 Task: Add Attachment from Google Drive to Card Card0000000135 in Board Board0000000034 in Workspace WS0000000012 in Trello. Add Cover Orange to Card Card0000000135 in Board Board0000000034 in Workspace WS0000000012 in Trello. Add "Add Label …" with "Title" Title0000000135 to Button Button0000000135 to Card Card0000000135 in Board Board0000000034 in Workspace WS0000000012 in Trello. Add Description DS0000000135 to Card Card0000000135 in Board Board0000000034 in Workspace WS0000000012 in Trello. Add Comment CM0000000135 to Card Card0000000135 in Board Board0000000034 in Workspace WS0000000012 in Trello
Action: Mouse moved to (369, 362)
Screenshot: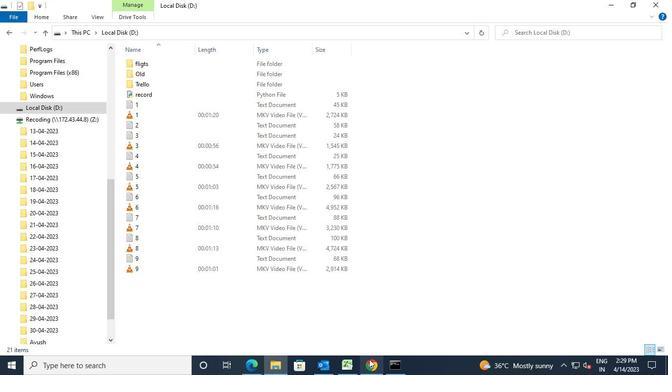 
Action: Mouse pressed left at (369, 362)
Screenshot: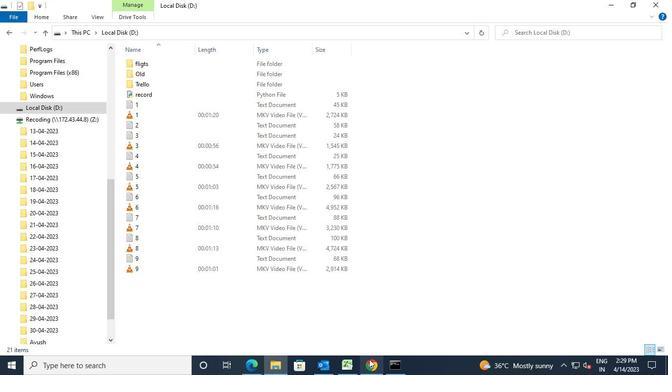 
Action: Mouse moved to (249, 159)
Screenshot: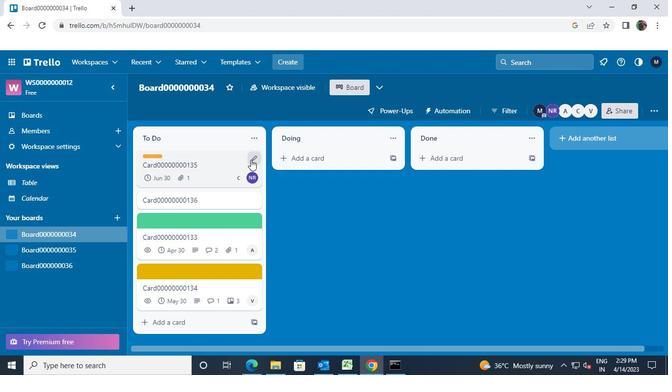 
Action: Mouse pressed left at (249, 159)
Screenshot: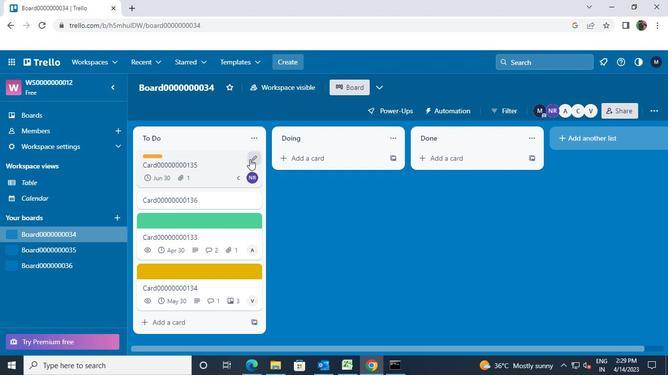 
Action: Mouse moved to (279, 158)
Screenshot: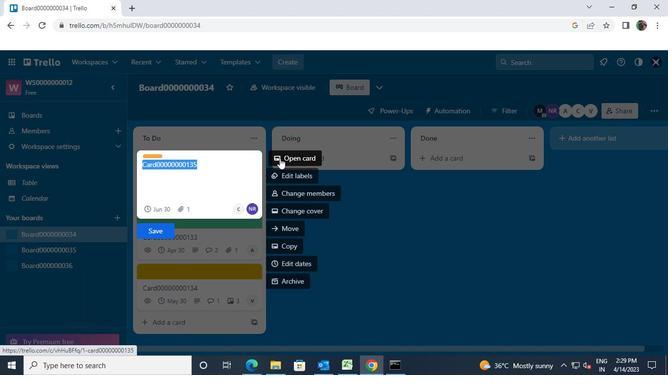 
Action: Mouse pressed left at (279, 158)
Screenshot: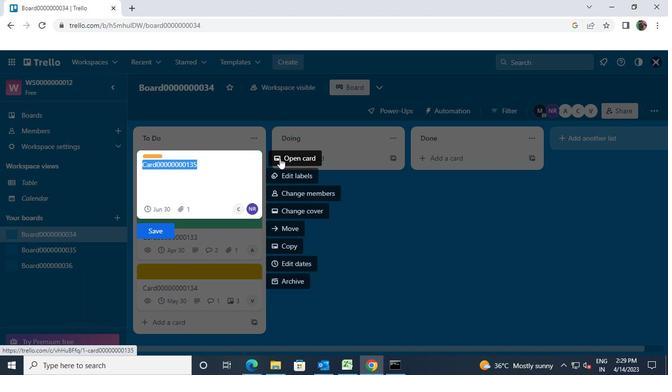 
Action: Mouse moved to (438, 216)
Screenshot: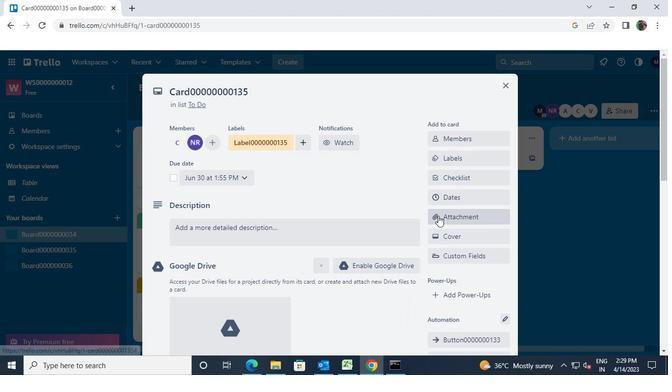 
Action: Mouse pressed left at (438, 216)
Screenshot: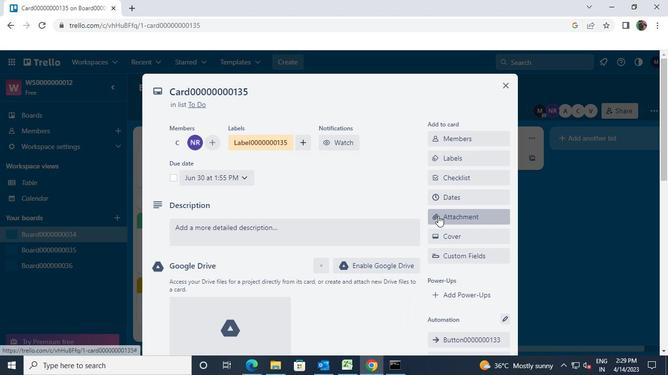 
Action: Mouse moved to (448, 136)
Screenshot: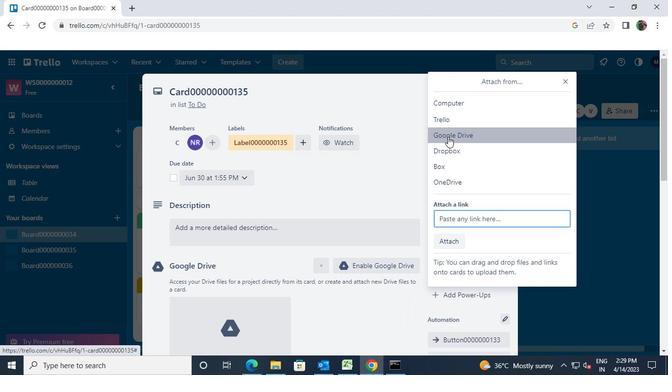 
Action: Mouse pressed left at (448, 136)
Screenshot: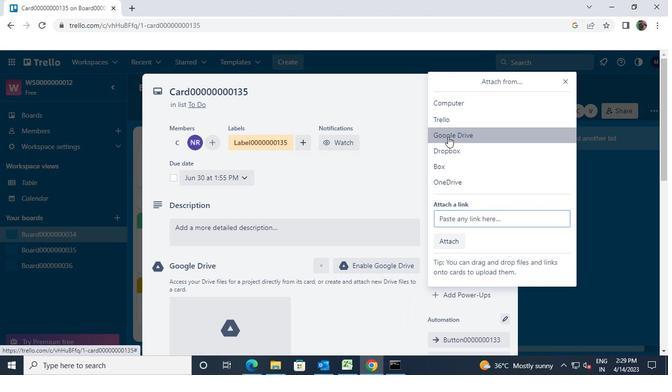 
Action: Mouse moved to (469, 277)
Screenshot: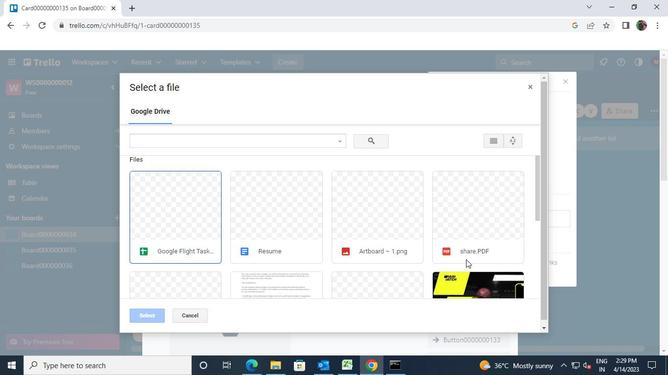 
Action: Mouse pressed left at (469, 277)
Screenshot: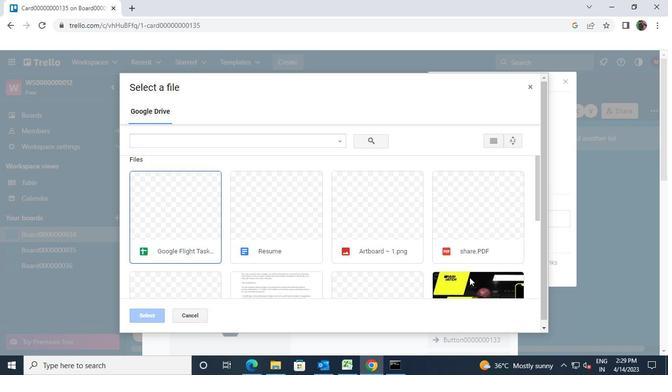 
Action: Mouse moved to (136, 317)
Screenshot: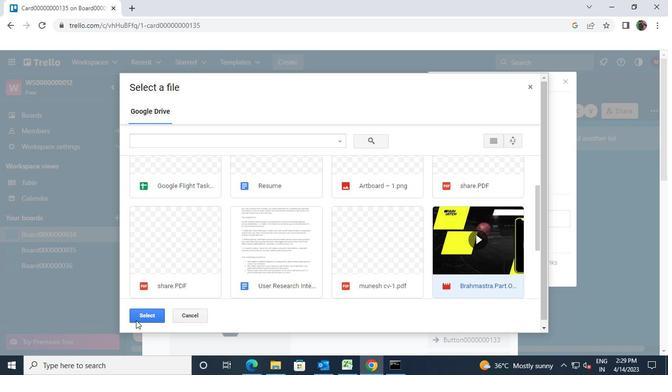 
Action: Mouse pressed left at (136, 317)
Screenshot: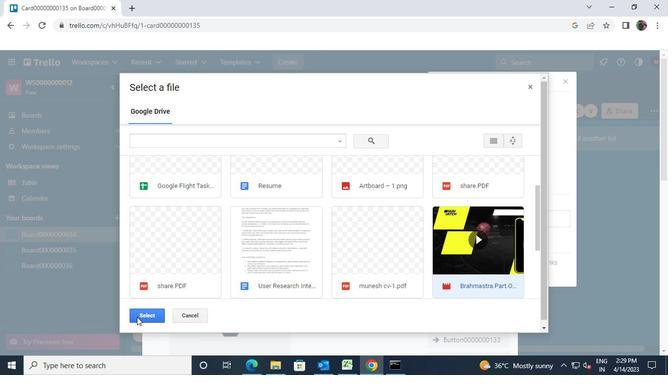 
Action: Mouse moved to (506, 83)
Screenshot: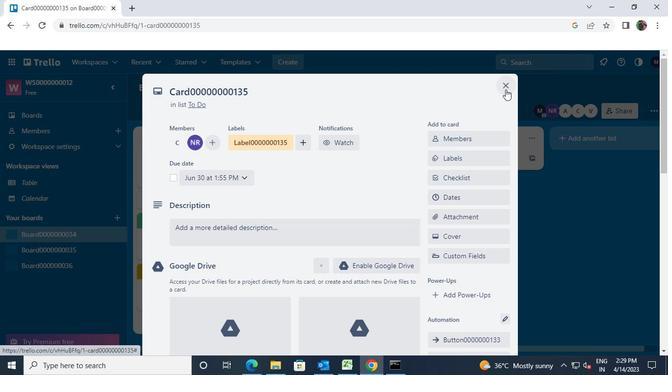 
Action: Mouse pressed left at (506, 83)
Screenshot: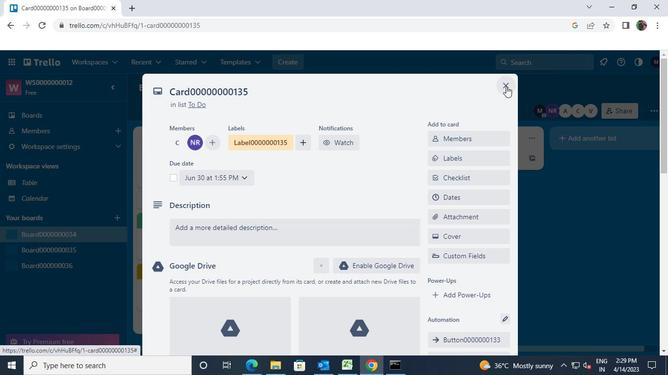 
Action: Mouse moved to (249, 159)
Screenshot: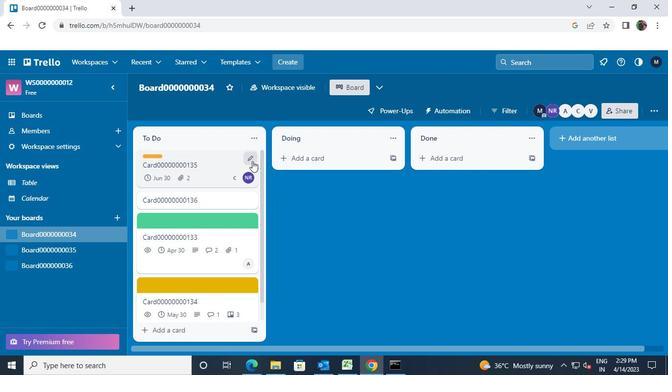 
Action: Mouse pressed left at (249, 159)
Screenshot: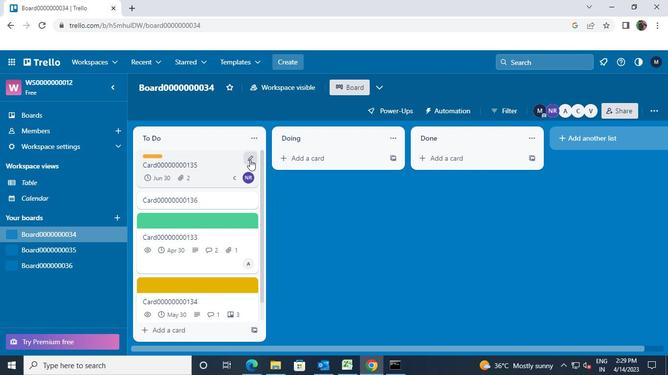 
Action: Mouse moved to (283, 211)
Screenshot: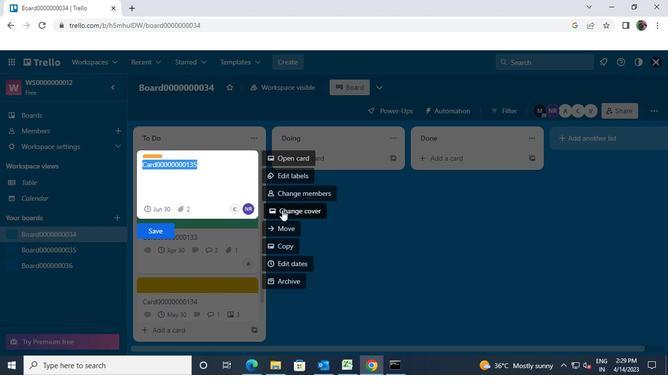 
Action: Mouse pressed left at (283, 211)
Screenshot: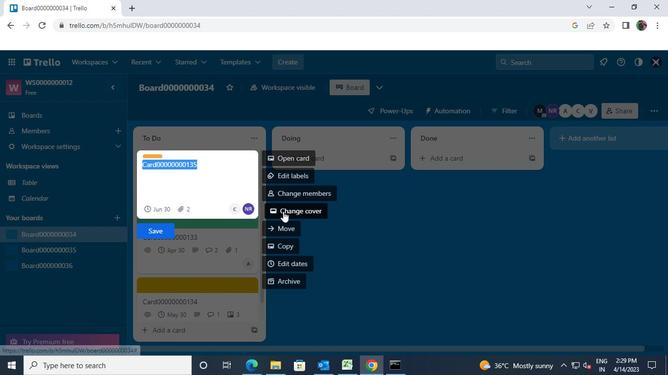 
Action: Mouse moved to (344, 167)
Screenshot: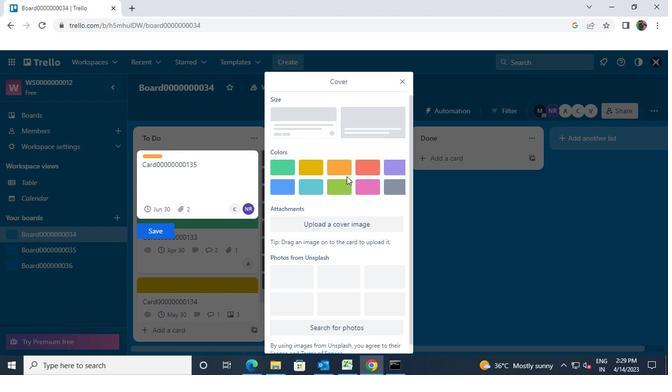 
Action: Mouse pressed left at (344, 167)
Screenshot: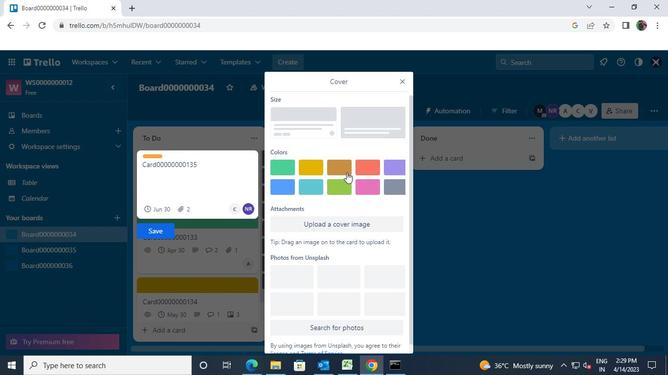 
Action: Mouse moved to (154, 244)
Screenshot: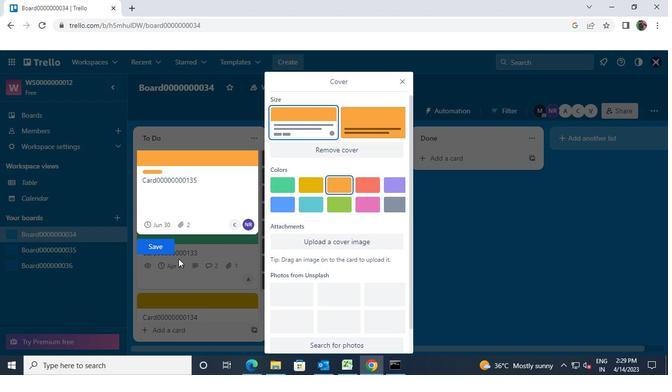 
Action: Mouse pressed left at (154, 244)
Screenshot: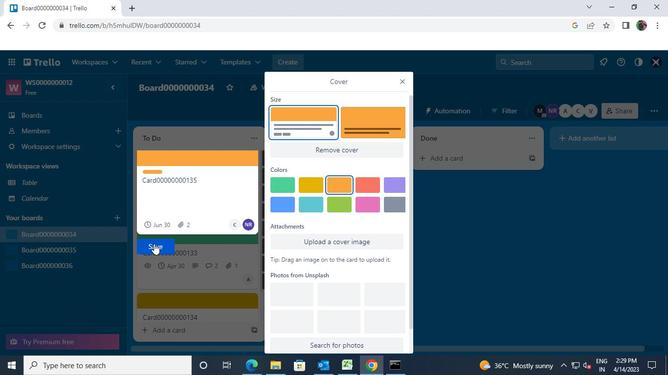 
Action: Mouse moved to (248, 159)
Screenshot: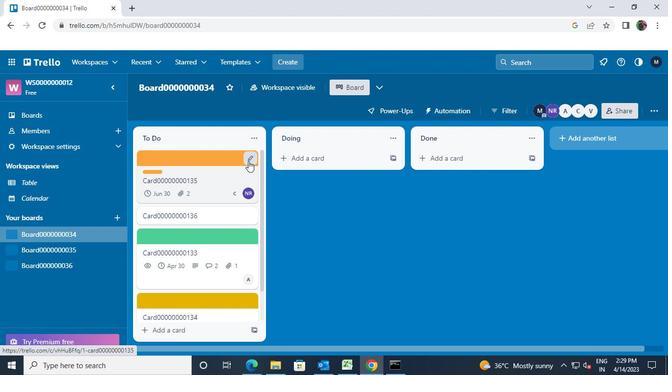 
Action: Mouse pressed left at (248, 159)
Screenshot: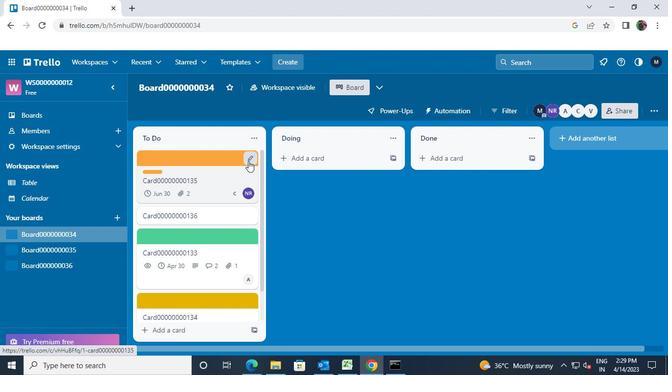
Action: Mouse moved to (281, 158)
Screenshot: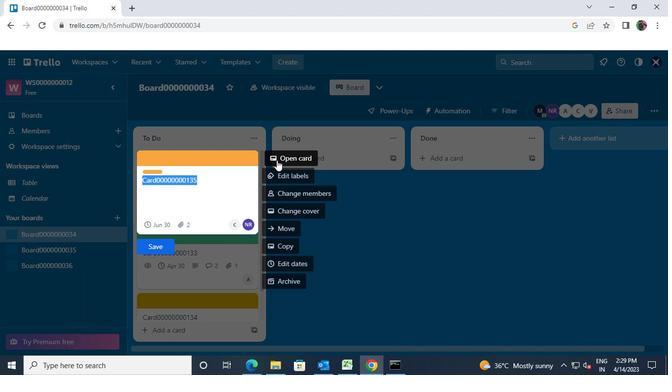 
Action: Mouse pressed left at (281, 158)
Screenshot: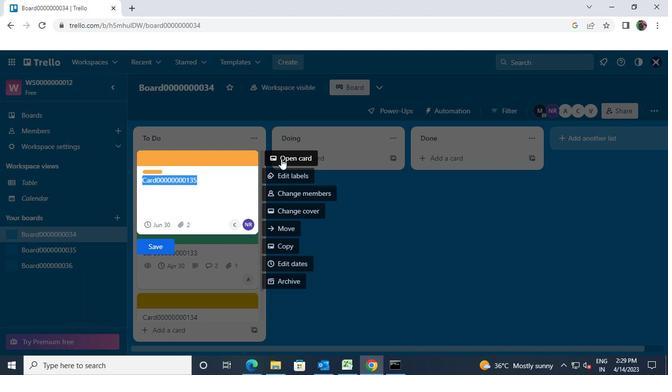 
Action: Mouse moved to (453, 217)
Screenshot: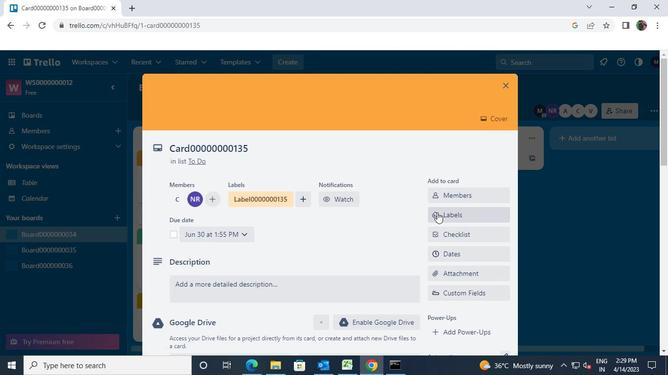 
Action: Mouse pressed left at (453, 217)
Screenshot: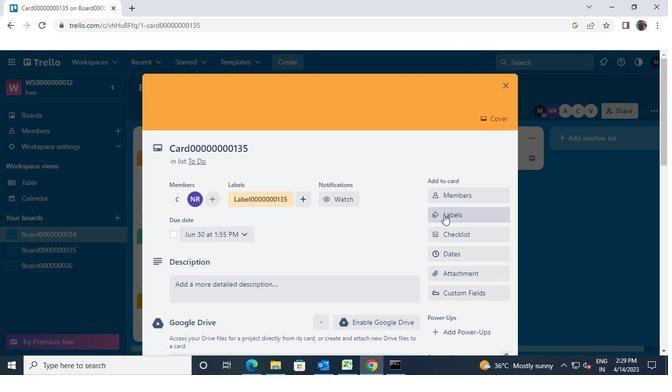 
Action: Mouse moved to (491, 309)
Screenshot: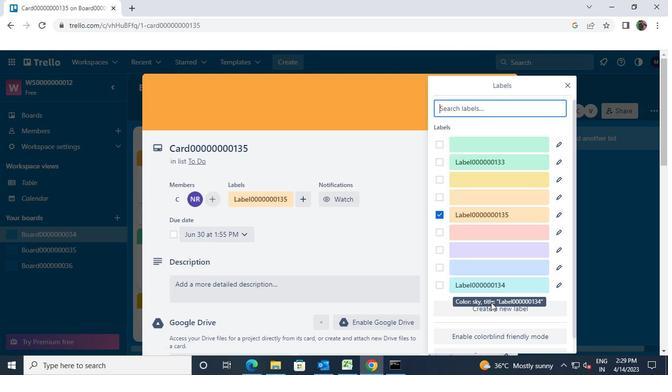 
Action: Mouse pressed left at (491, 309)
Screenshot: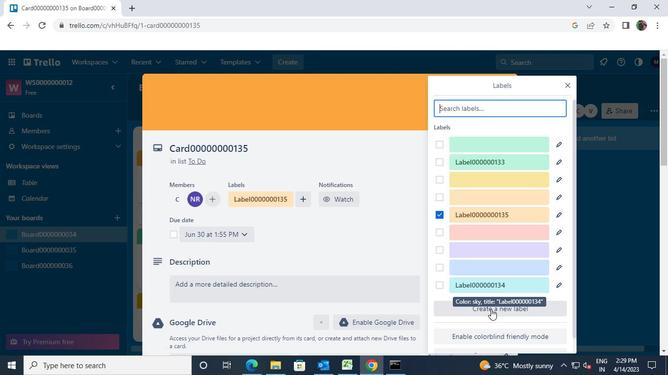 
Action: Mouse moved to (476, 179)
Screenshot: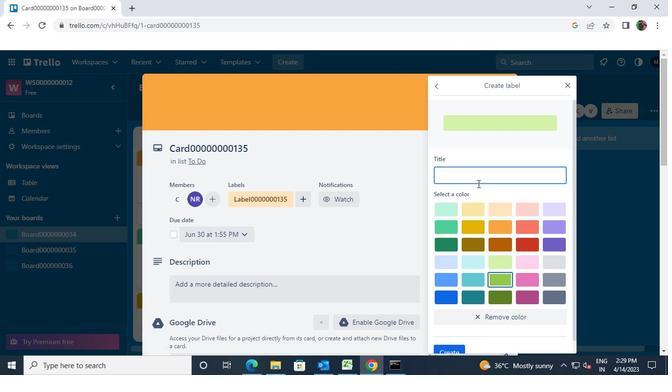 
Action: Mouse pressed left at (476, 179)
Screenshot: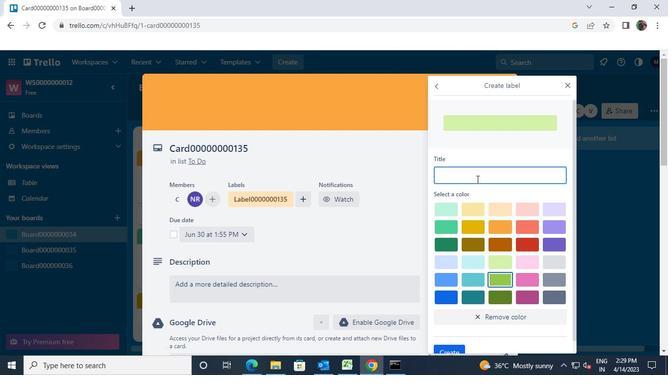 
Action: Key pressed <Key.shift>Label<<96>><<96>><<96>><<96>><<96>><<96>><<96>><<97>><<101>>
Screenshot: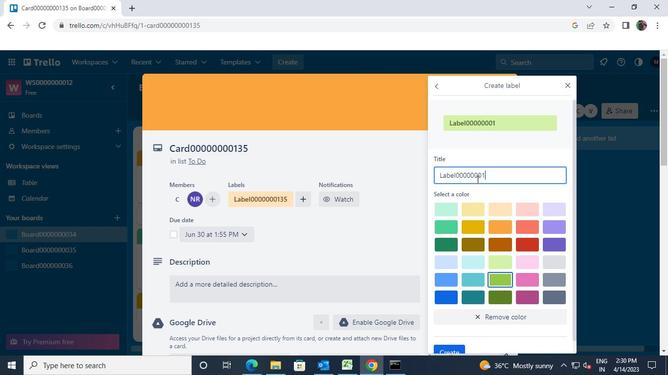 
Action: Mouse scrolled (476, 179) with delta (0, 0)
Screenshot: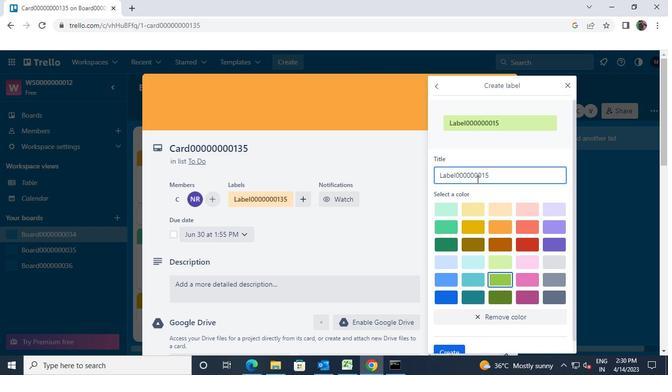 
Action: Mouse scrolled (476, 179) with delta (0, 0)
Screenshot: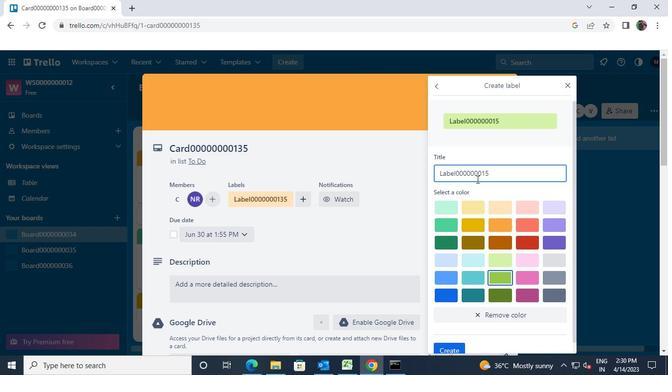 
Action: Mouse moved to (447, 339)
Screenshot: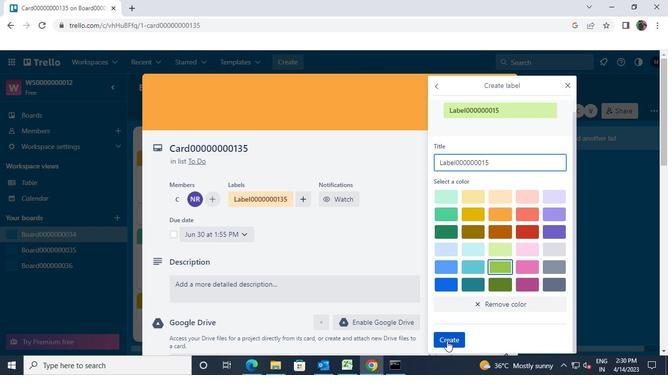 
Action: Mouse pressed left at (447, 339)
Screenshot: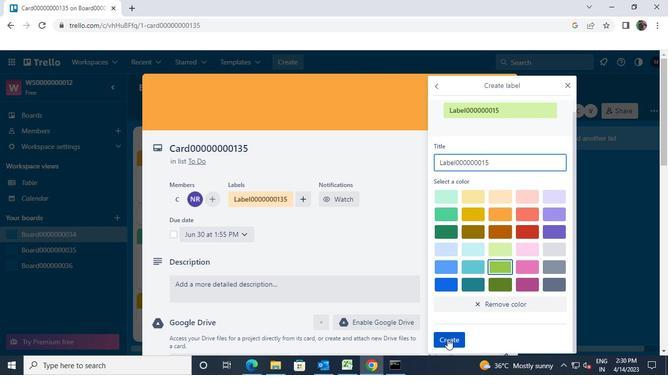 
Action: Mouse moved to (569, 86)
Screenshot: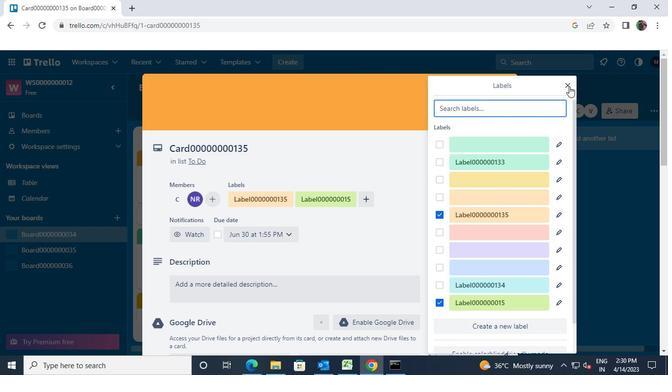 
Action: Mouse pressed left at (569, 86)
Screenshot: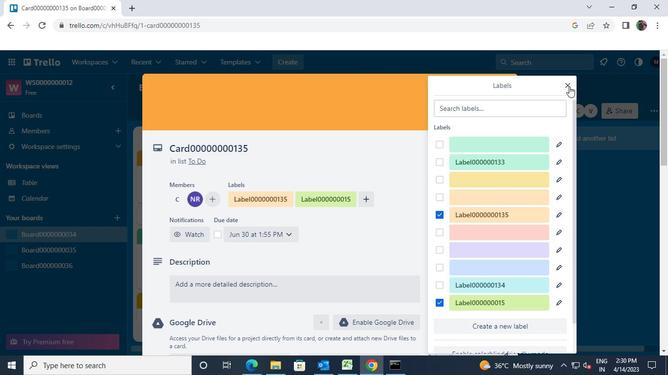 
Action: Mouse moved to (258, 282)
Screenshot: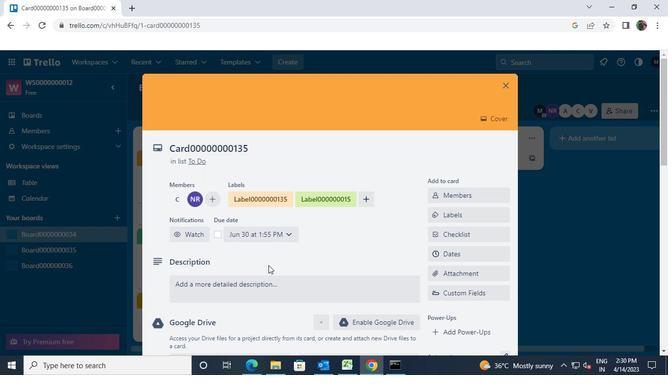 
Action: Mouse pressed left at (258, 282)
Screenshot: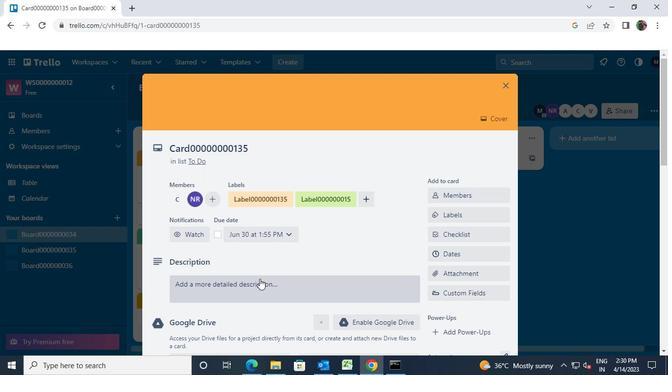
Action: Mouse moved to (258, 282)
Screenshot: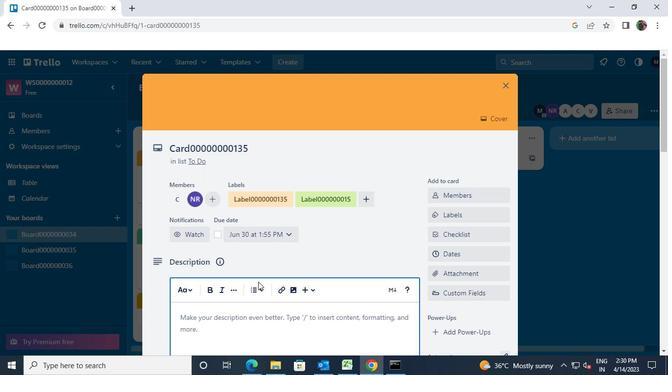 
Action: Mouse scrolled (258, 281) with delta (0, 0)
Screenshot: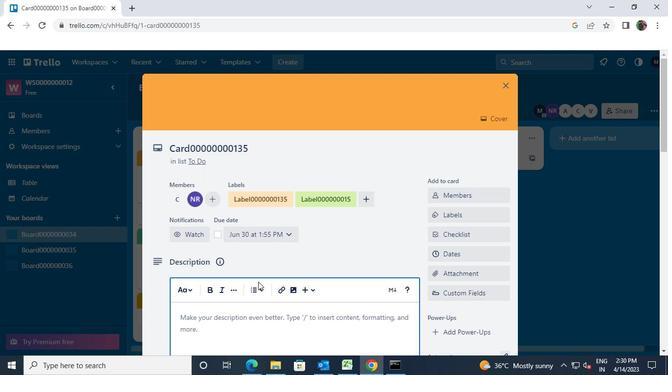 
Action: Mouse scrolled (258, 281) with delta (0, 0)
Screenshot: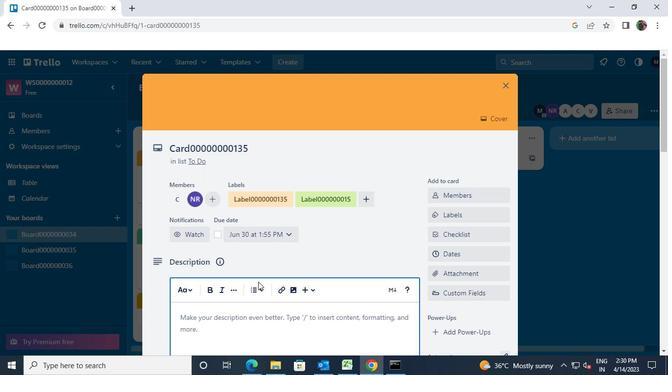 
Action: Mouse moved to (261, 278)
Screenshot: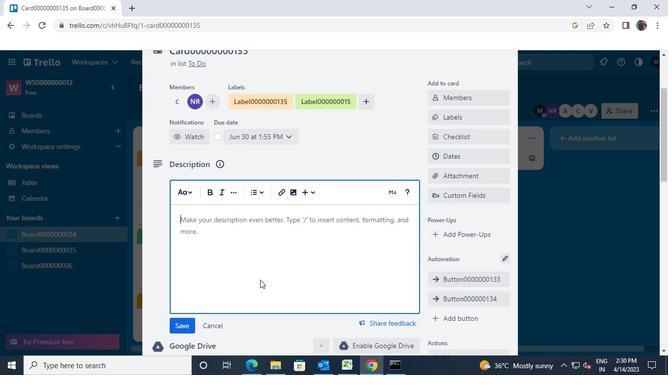 
Action: Key pressed <Key.shift>Ds<<96>><<96>><<96>><<96>><<96>><<96>><<96>><<97>><<99>><<101>>
Screenshot: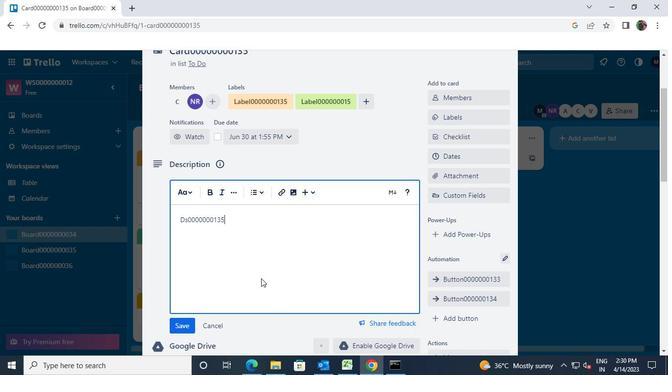 
Action: Mouse moved to (261, 278)
Screenshot: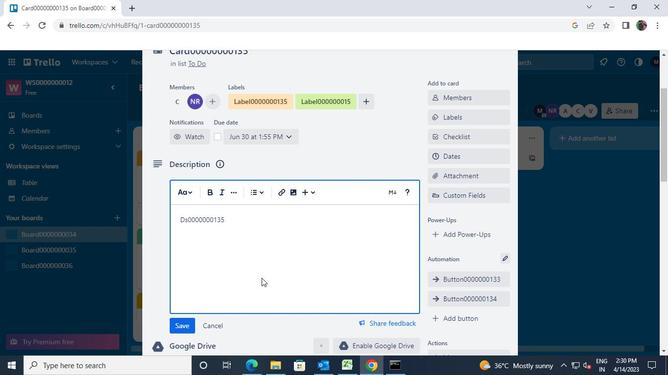 
Action: Mouse scrolled (261, 277) with delta (0, 0)
Screenshot: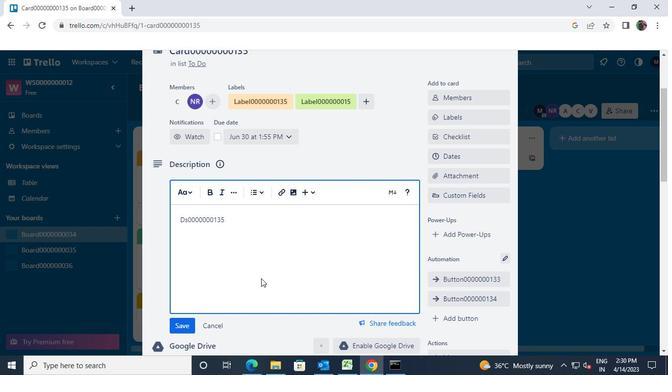 
Action: Mouse scrolled (261, 277) with delta (0, 0)
Screenshot: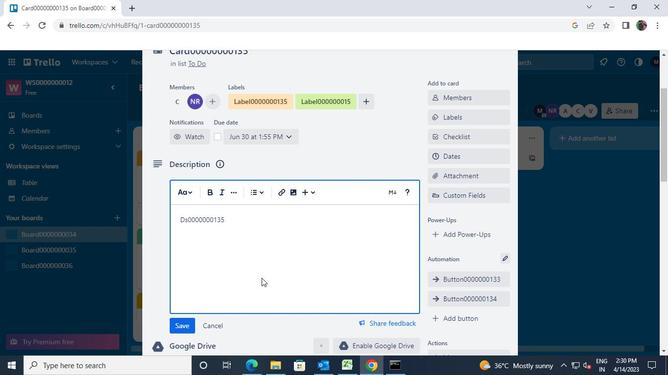 
Action: Mouse moved to (181, 233)
Screenshot: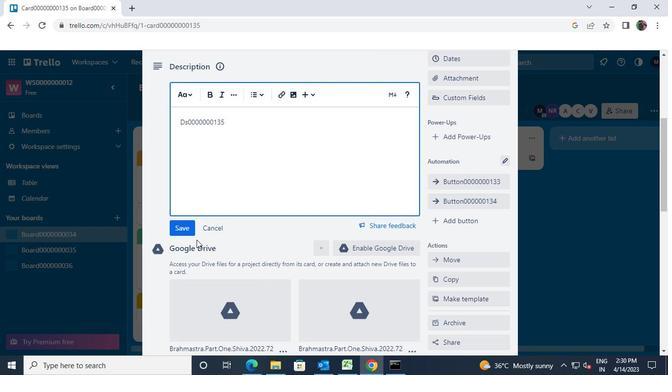 
Action: Mouse pressed left at (181, 233)
Screenshot: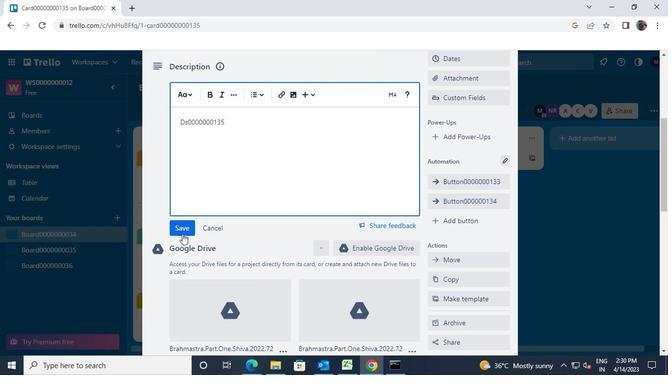 
Action: Mouse moved to (193, 241)
Screenshot: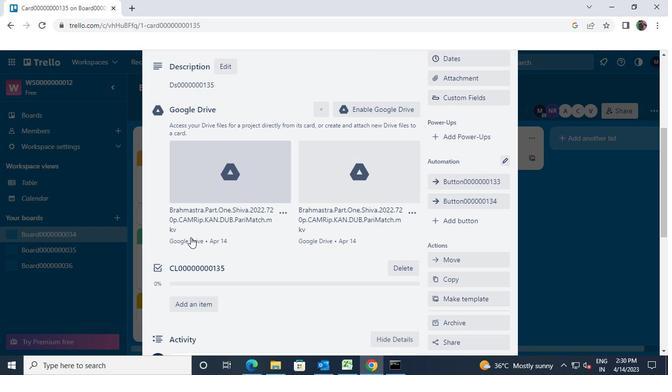 
Action: Mouse scrolled (193, 240) with delta (0, 0)
Screenshot: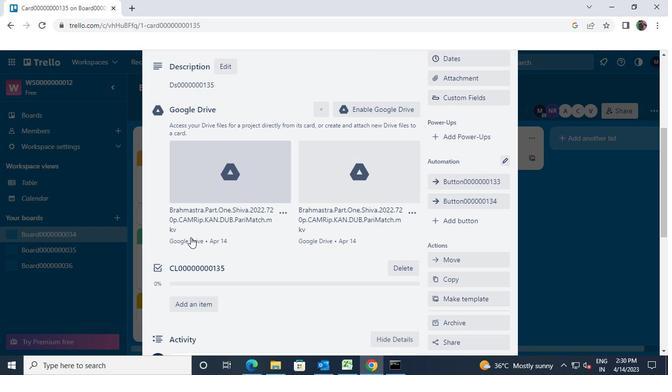 
Action: Mouse moved to (193, 241)
Screenshot: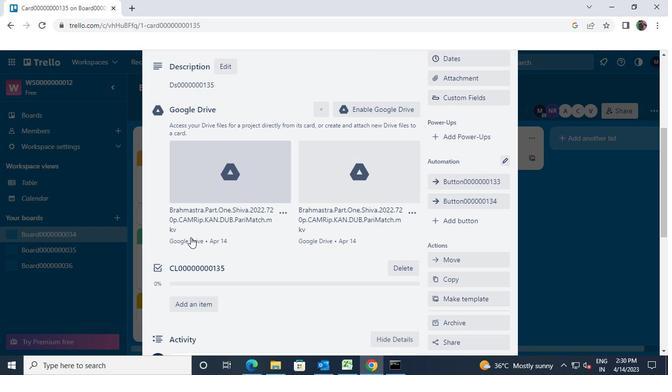 
Action: Mouse scrolled (193, 241) with delta (0, 0)
Screenshot: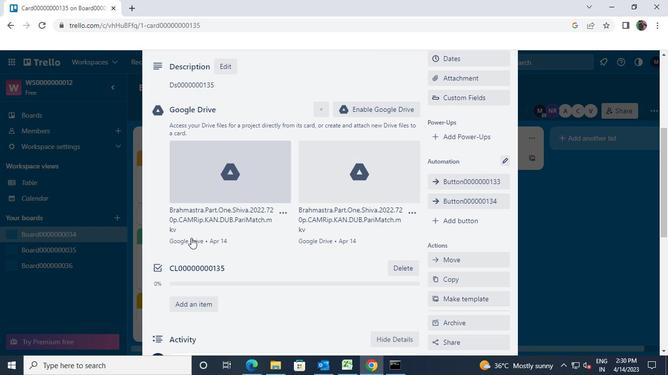 
Action: Mouse moved to (194, 244)
Screenshot: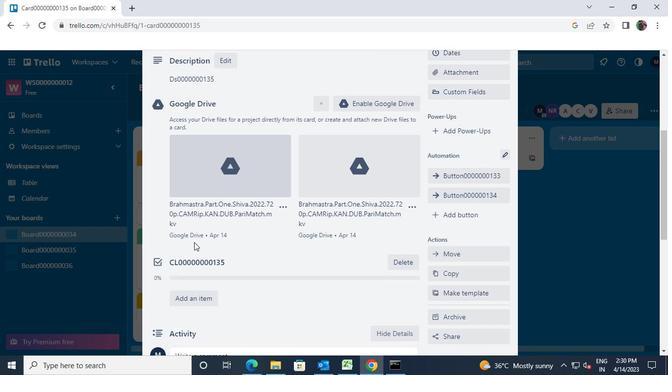 
Action: Mouse scrolled (194, 244) with delta (0, 0)
Screenshot: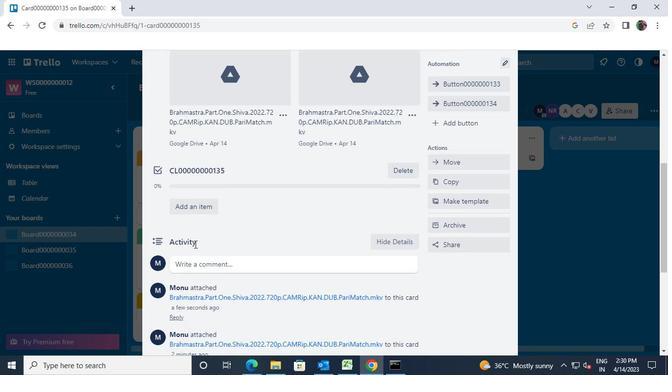 
Action: Mouse scrolled (194, 244) with delta (0, 0)
Screenshot: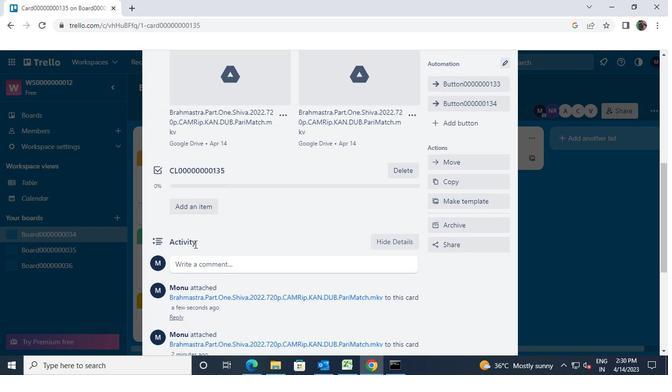 
Action: Mouse moved to (213, 166)
Screenshot: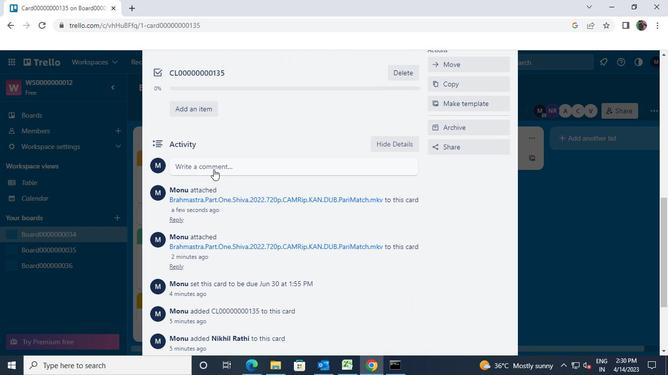 
Action: Mouse pressed left at (213, 166)
Screenshot: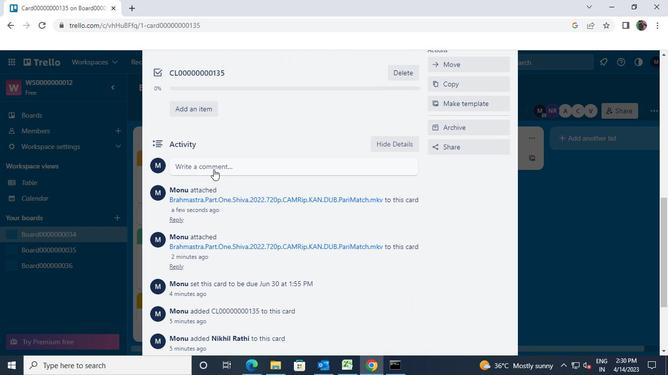
Action: Mouse moved to (216, 161)
Screenshot: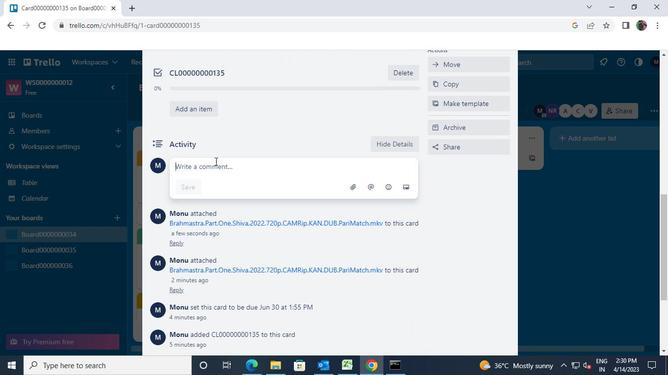 
Action: Key pressed <Key.shift>C
Screenshot: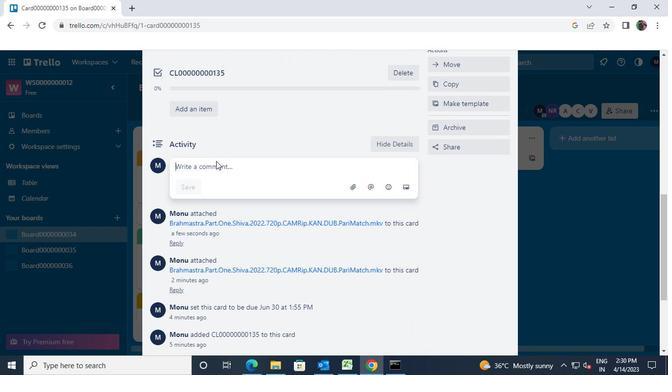 
Action: Mouse moved to (216, 161)
Screenshot: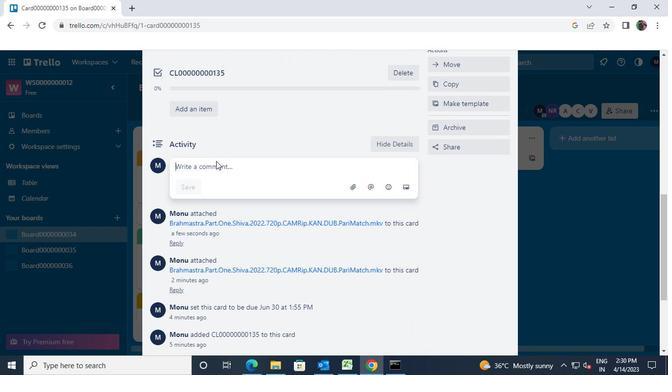 
Action: Key pressed M<<96>><<96>><<96>><<96>><<96>><<96>><<96>><<97>><<99>><<101>>
Screenshot: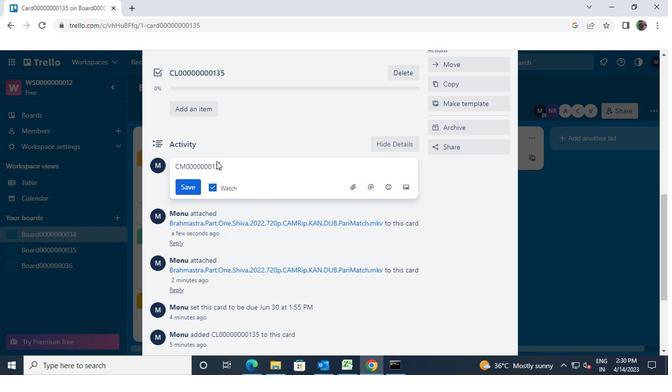 
Action: Mouse moved to (193, 188)
Screenshot: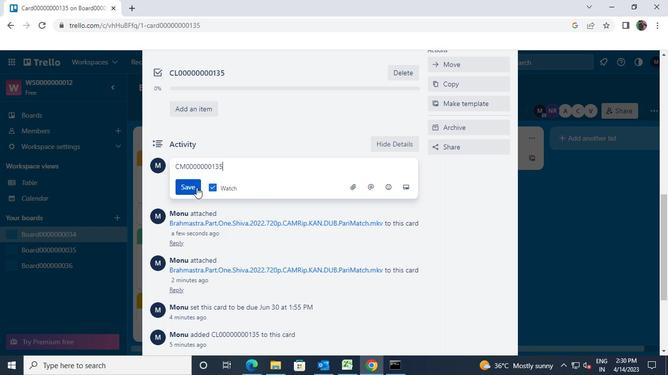 
Action: Mouse pressed left at (193, 188)
Screenshot: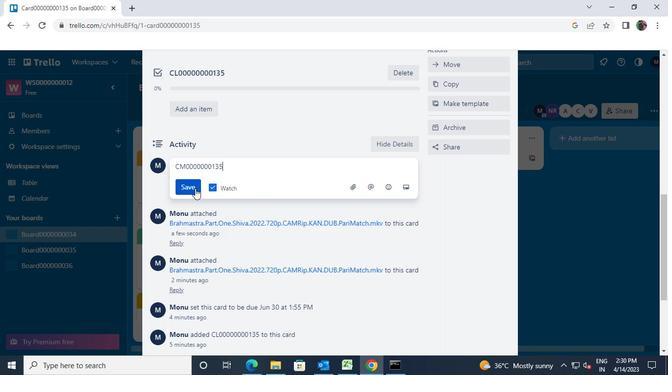 
Action: Mouse moved to (272, 187)
Screenshot: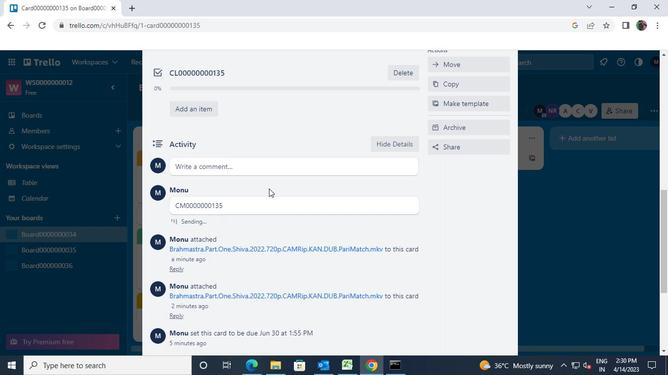 
Action: Mouse scrolled (272, 188) with delta (0, 0)
Screenshot: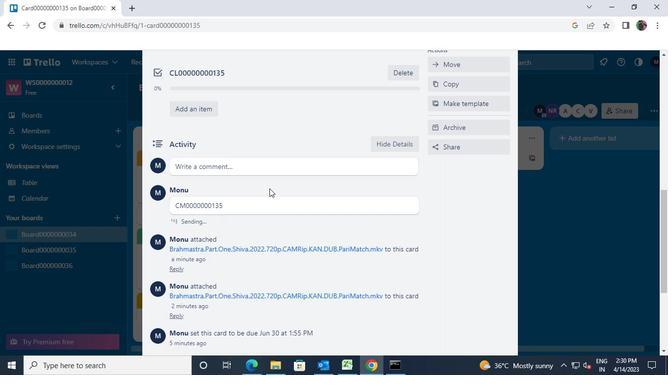 
Action: Mouse scrolled (272, 188) with delta (0, 0)
Screenshot: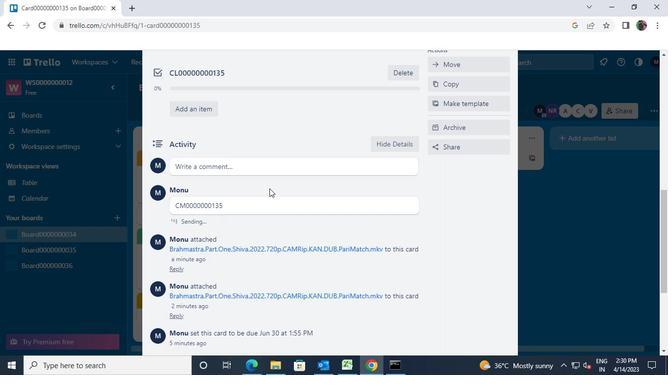 
Action: Mouse scrolled (272, 188) with delta (0, 0)
Screenshot: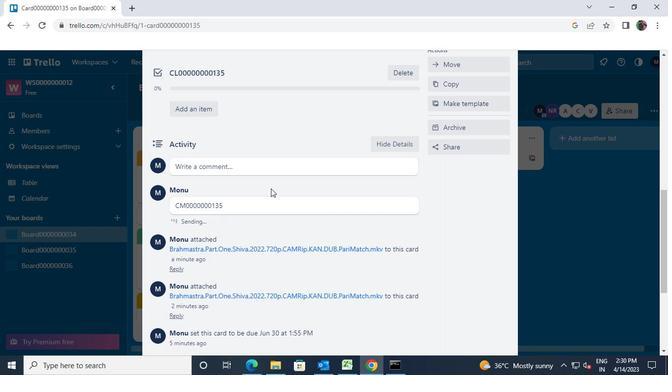 
Action: Mouse moved to (286, 182)
Screenshot: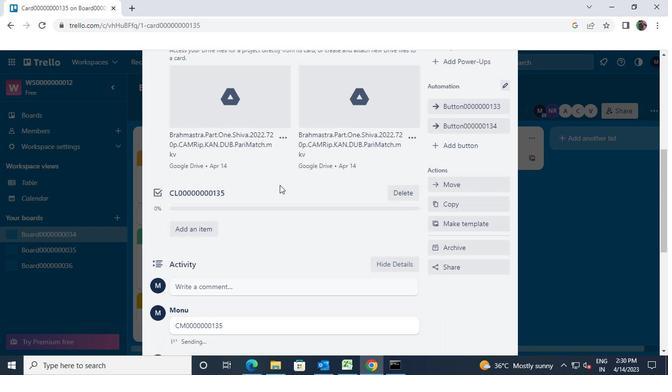 
Action: Mouse scrolled (286, 182) with delta (0, 0)
Screenshot: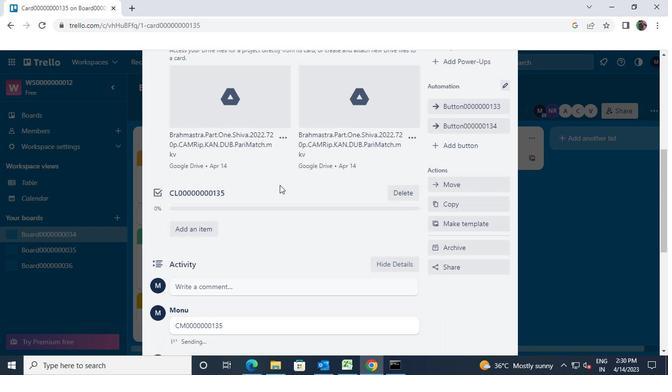 
Action: Mouse scrolled (286, 182) with delta (0, 0)
Screenshot: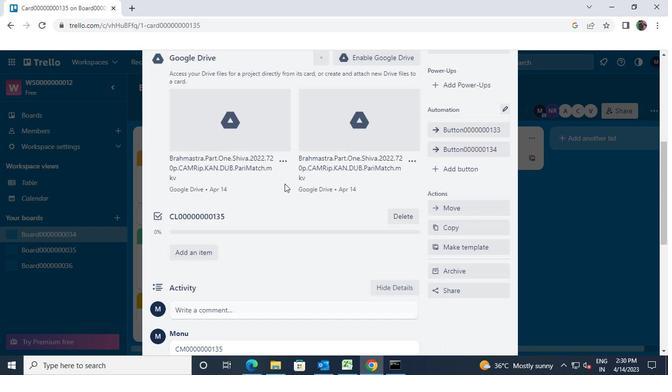 
Action: Mouse scrolled (286, 182) with delta (0, 0)
Screenshot: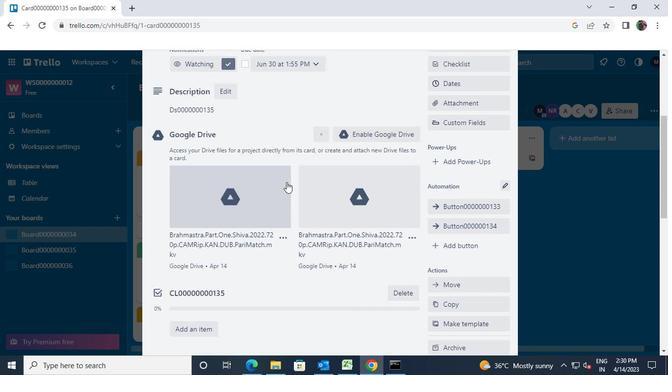 
Action: Mouse scrolled (286, 182) with delta (0, 0)
Screenshot: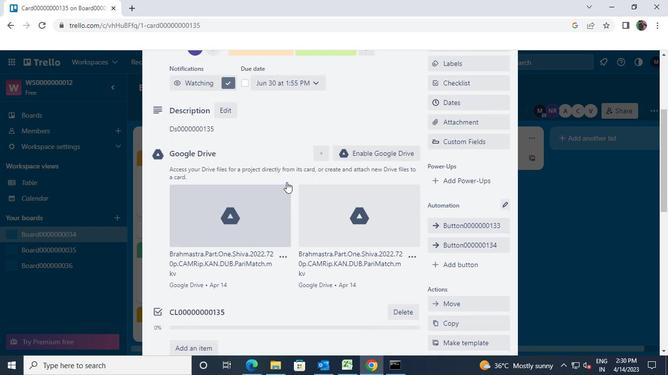 
Action: Mouse scrolled (286, 182) with delta (0, 0)
Screenshot: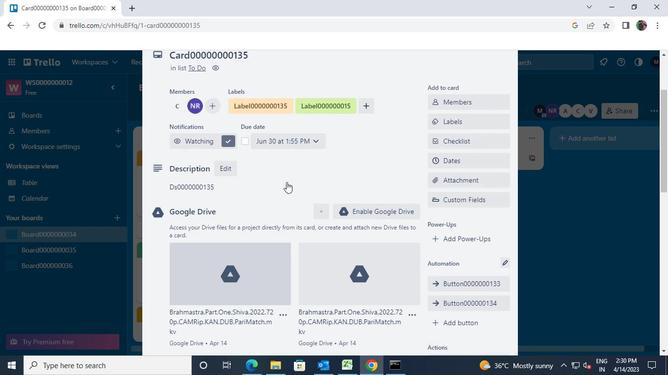 
Action: Mouse scrolled (286, 182) with delta (0, 0)
Screenshot: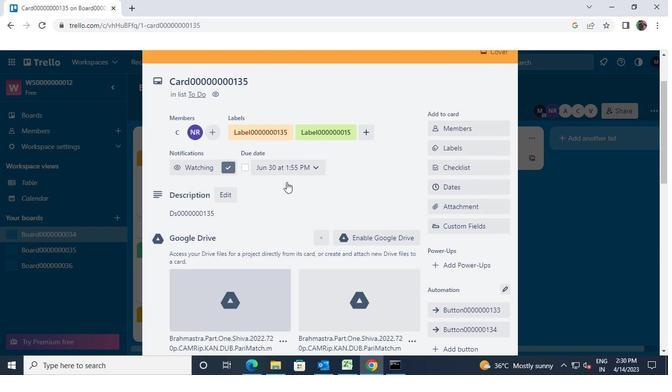 
Action: Mouse scrolled (286, 182) with delta (0, 0)
Screenshot: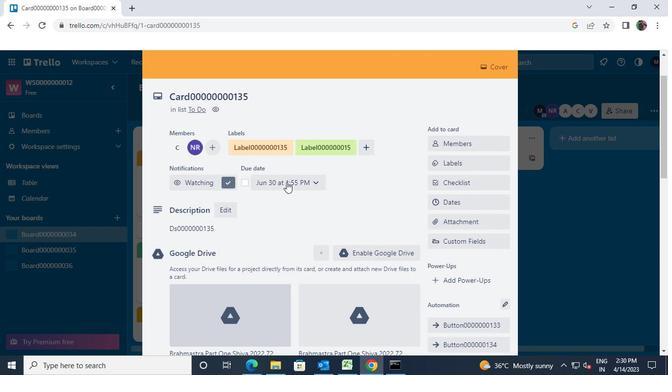 
Action: Mouse moved to (500, 86)
Screenshot: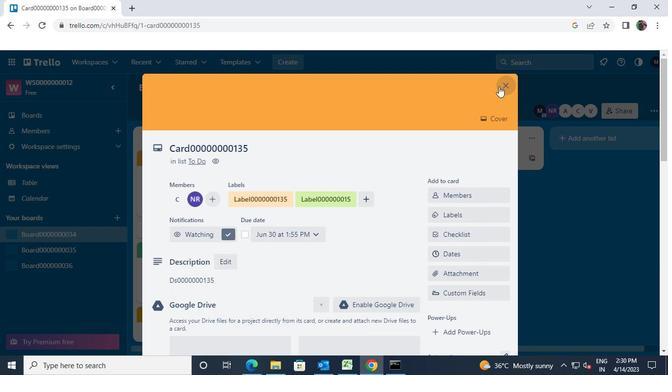 
Action: Mouse pressed left at (500, 86)
Screenshot: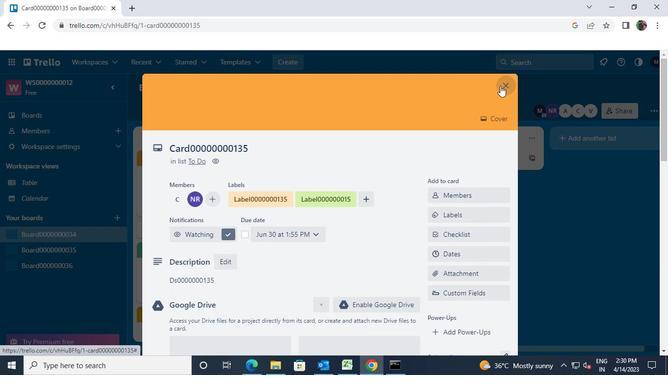 
Action: Mouse moved to (439, 292)
Screenshot: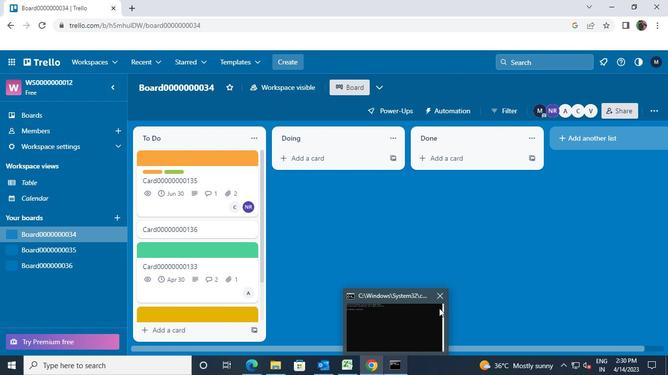 
Action: Mouse pressed left at (439, 292)
Screenshot: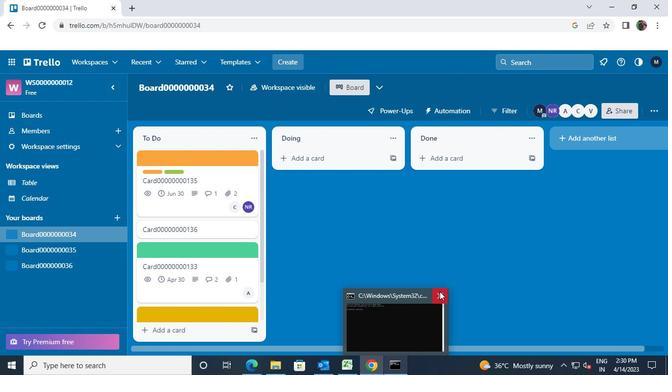 
